 Task: Create in the project Visionary in Backlog an issue 'Upgrade the accessibility of a mobile application to comply with international accessibility standards', assign it to team member softage.4@softage.net and change the status to IN PROGRESS.
Action: Mouse moved to (210, 288)
Screenshot: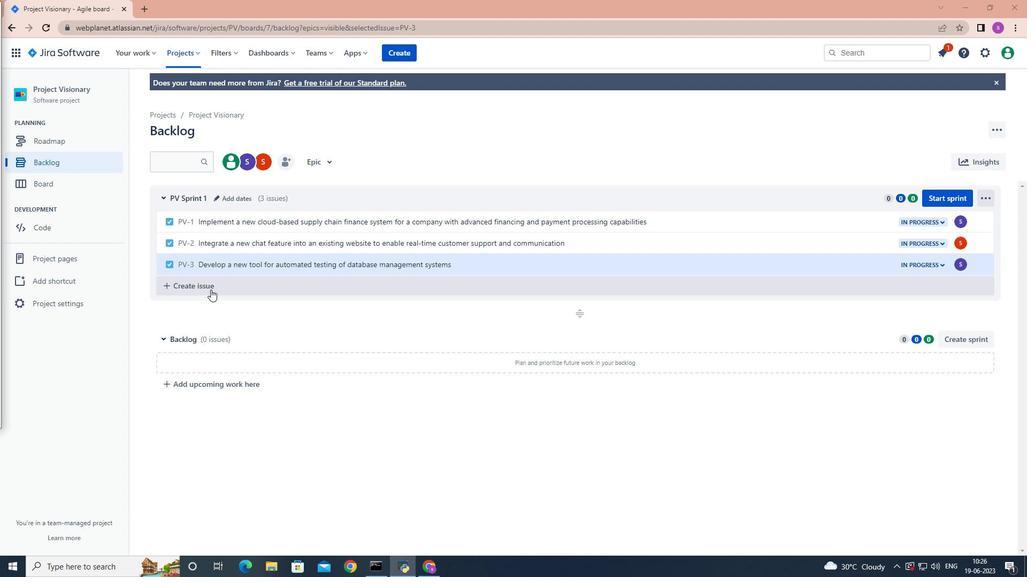 
Action: Mouse pressed left at (210, 288)
Screenshot: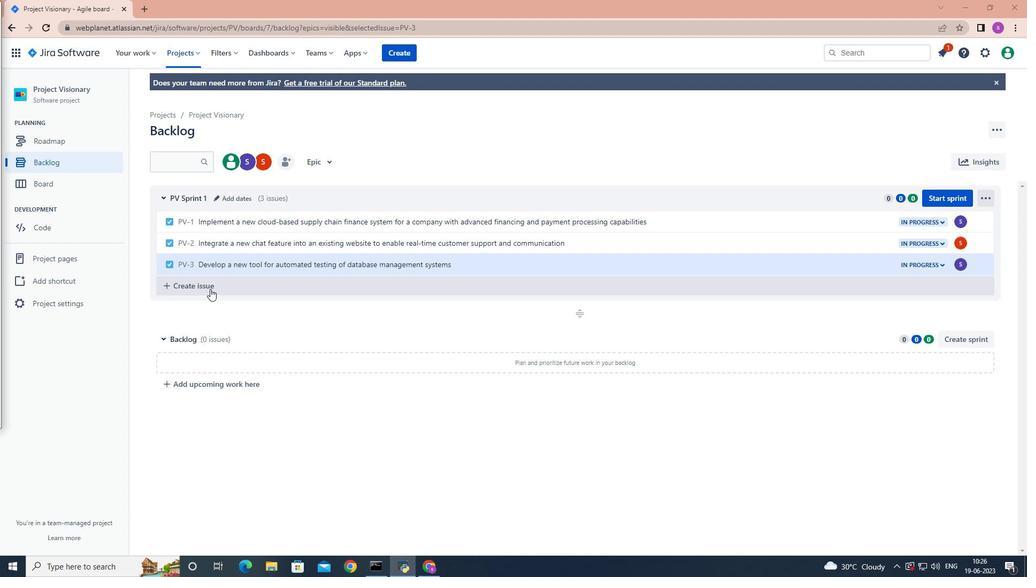 
Action: Mouse moved to (210, 287)
Screenshot: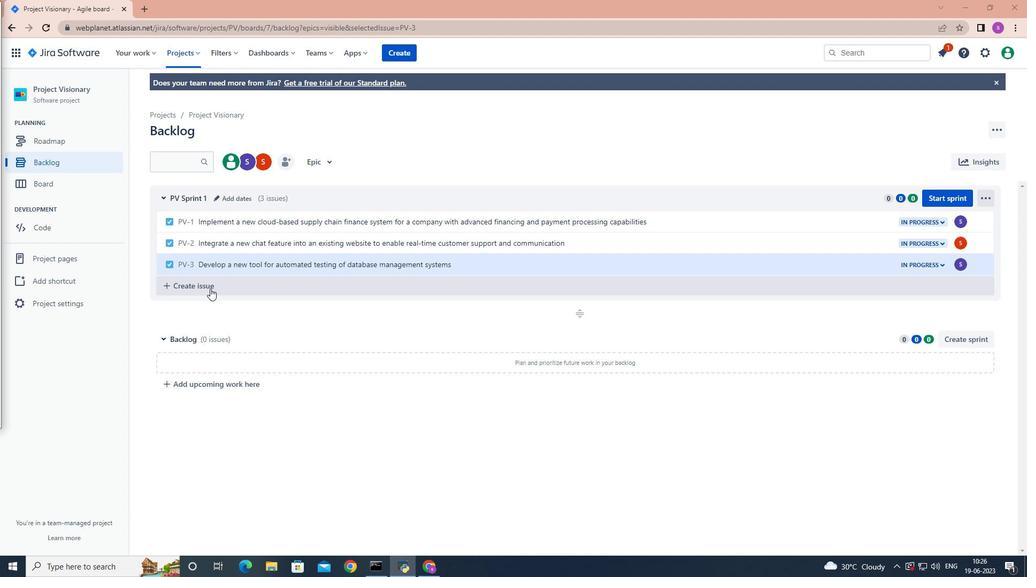 
Action: Key pressed <Key.shift>Upgrade<Key.space>the<Key.space>accessibility<Key.space>of<Key.space>a<Key.space>mobilr<Key.backspace>e<Key.space>application<Key.space>to<Key.space>comply<Key.space>with<Key.space>international<Key.space>accessibility<Key.space>standards<Key.enter>
Screenshot: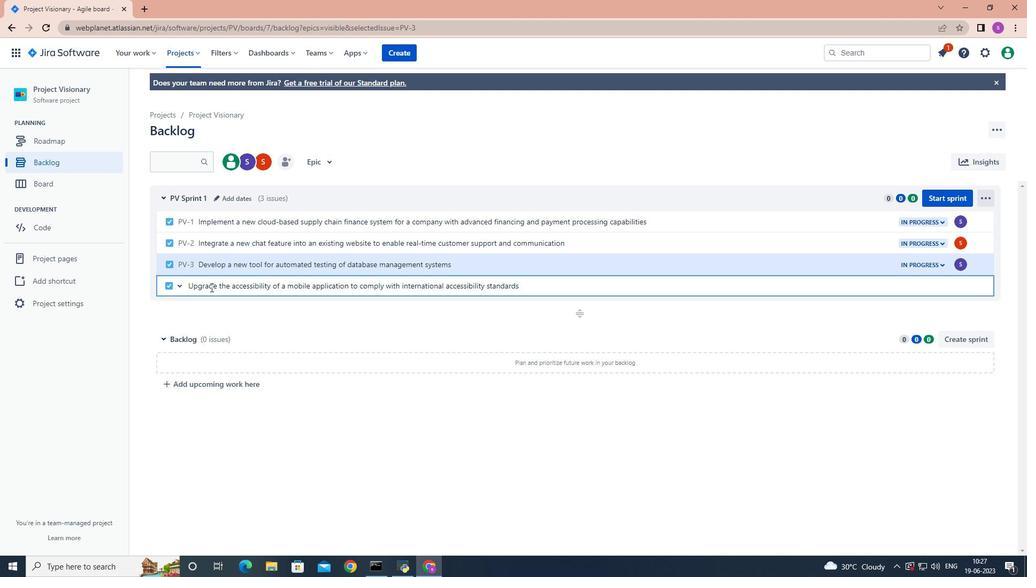 
Action: Mouse moved to (960, 287)
Screenshot: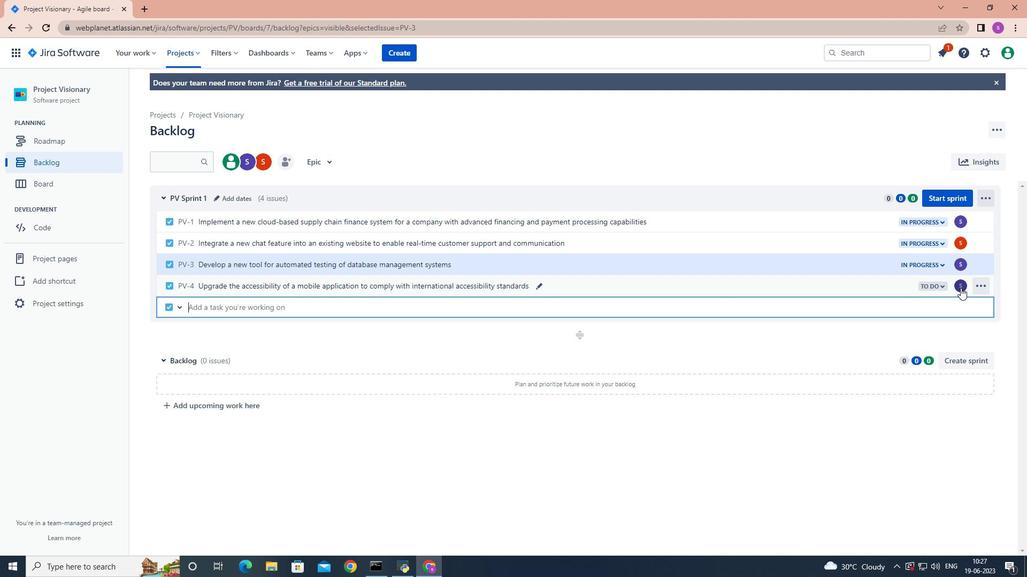 
Action: Mouse pressed left at (960, 287)
Screenshot: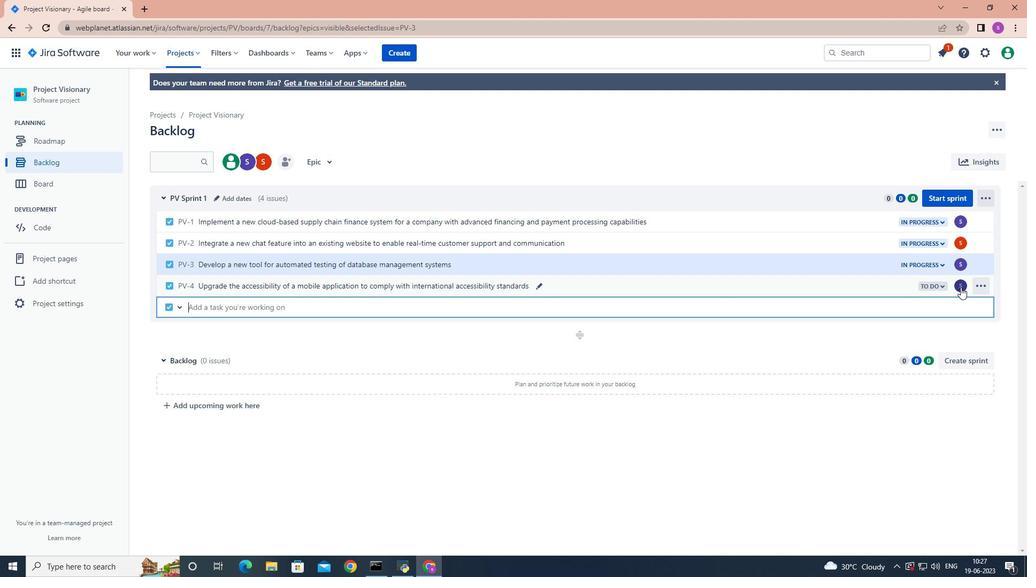 
Action: Mouse moved to (959, 286)
Screenshot: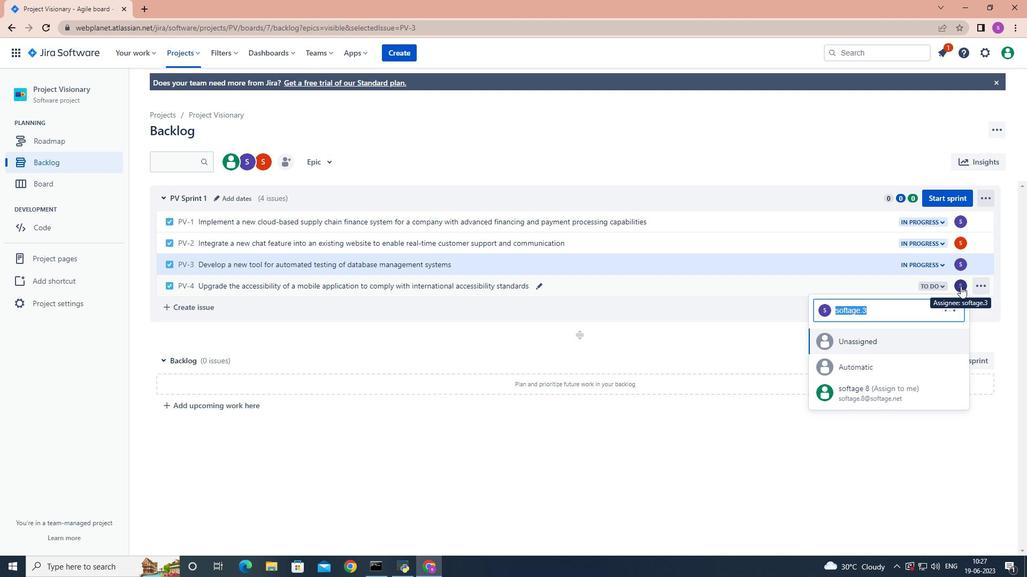 
Action: Key pressed softage.4
Screenshot: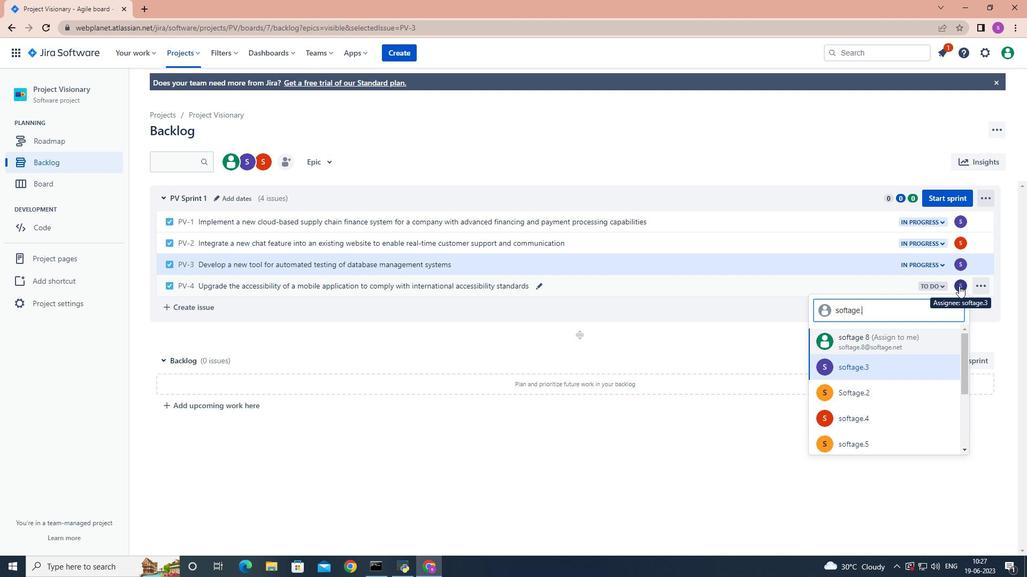 
Action: Mouse moved to (901, 368)
Screenshot: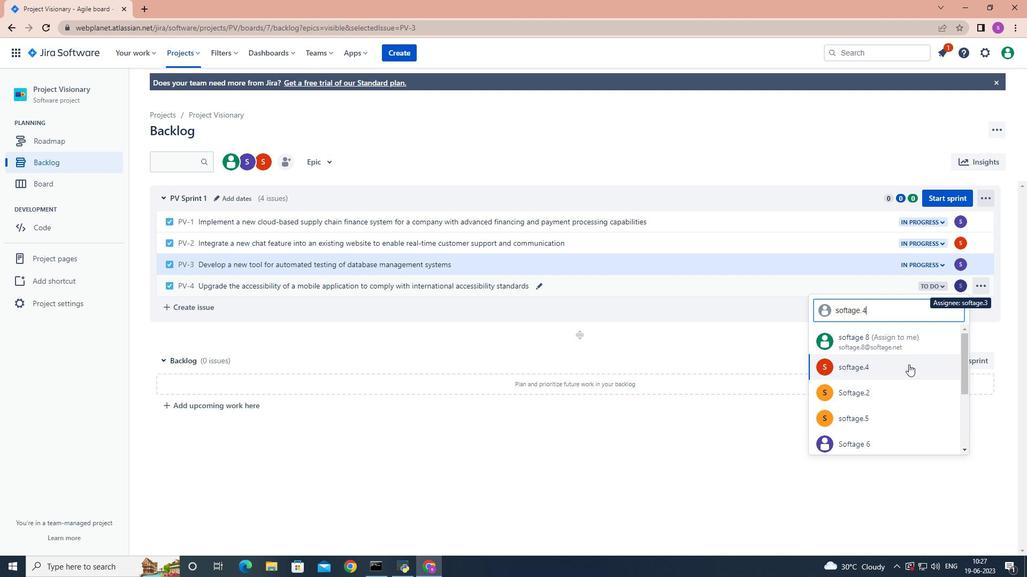 
Action: Mouse pressed left at (901, 368)
Screenshot: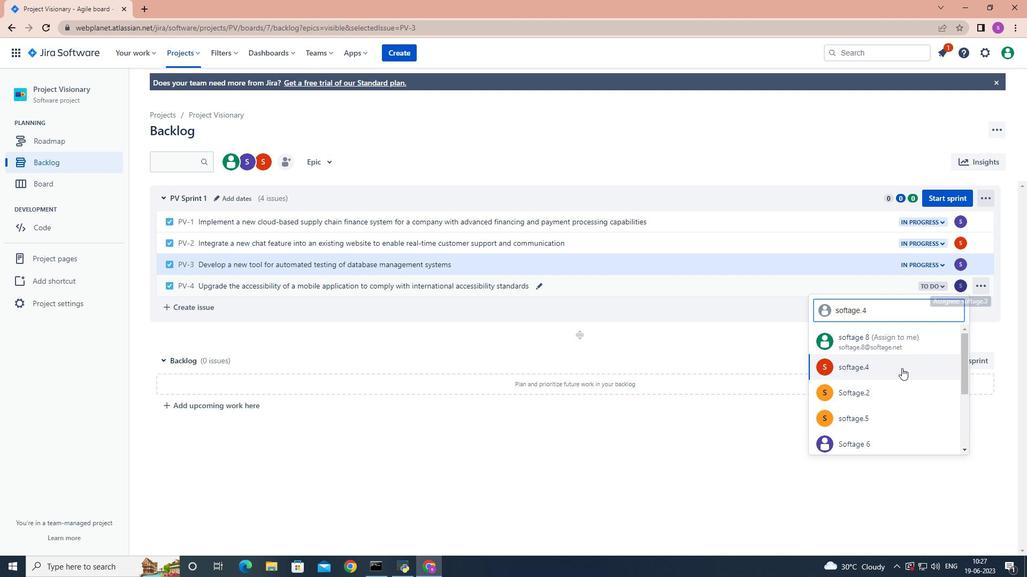 
Action: Mouse moved to (944, 287)
Screenshot: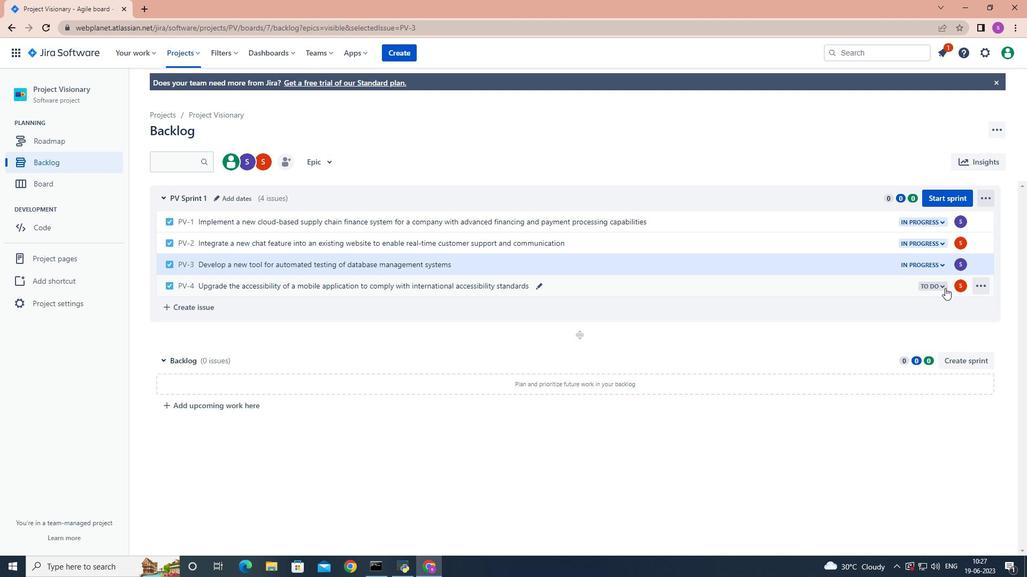 
Action: Mouse pressed left at (944, 287)
Screenshot: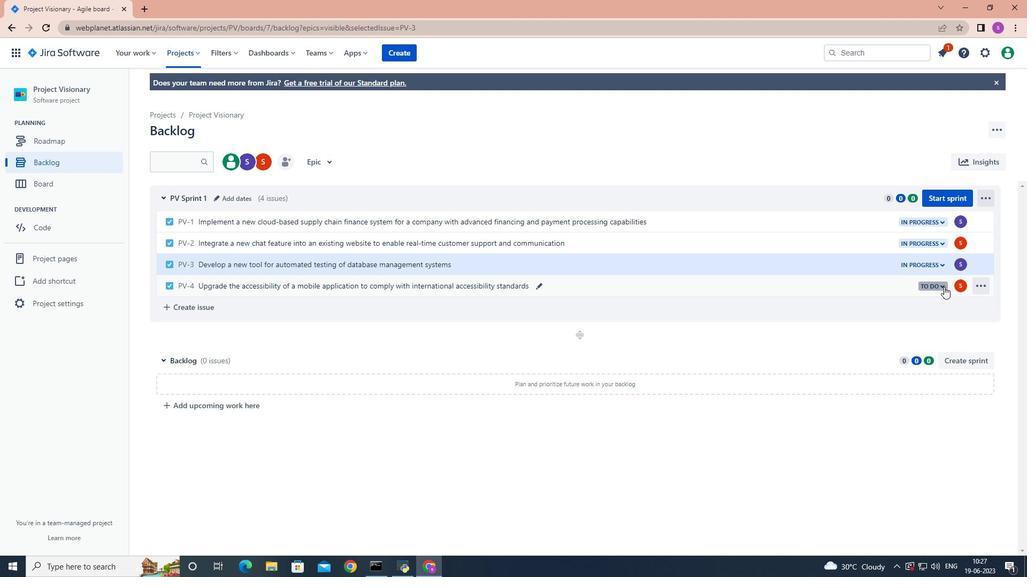 
Action: Mouse moved to (876, 307)
Screenshot: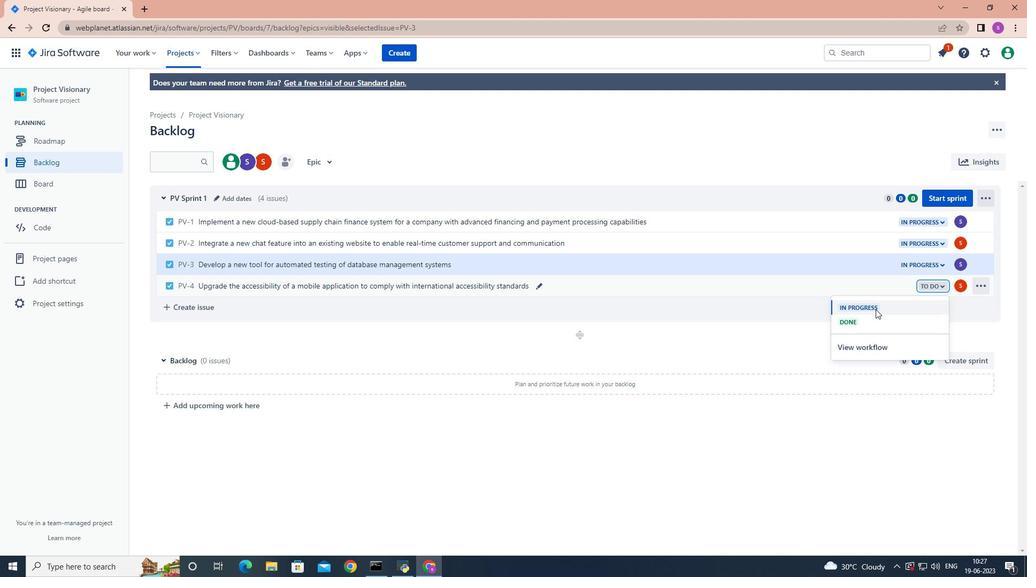 
Action: Mouse pressed left at (876, 307)
Screenshot: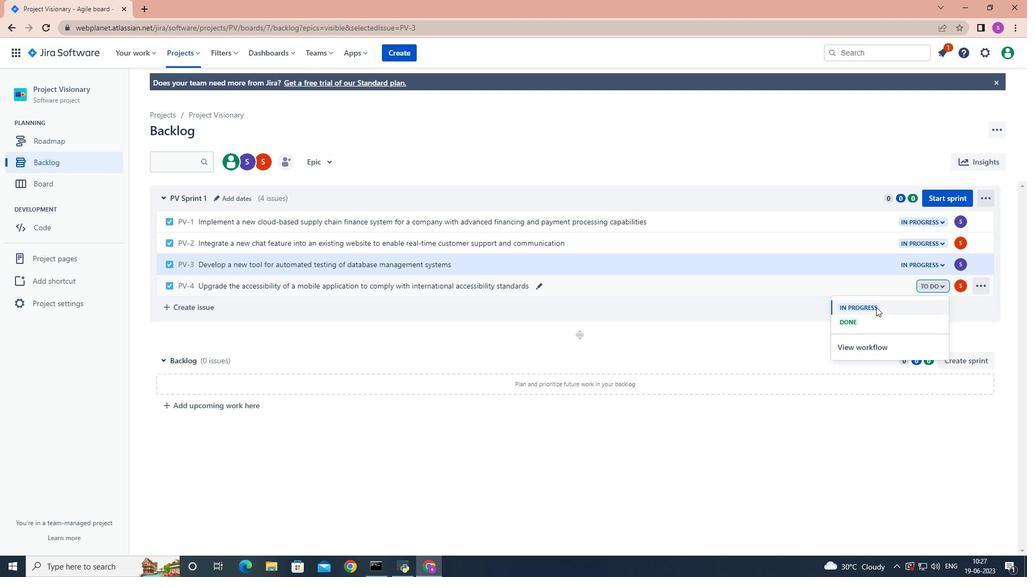 
Action: Mouse moved to (669, 526)
Screenshot: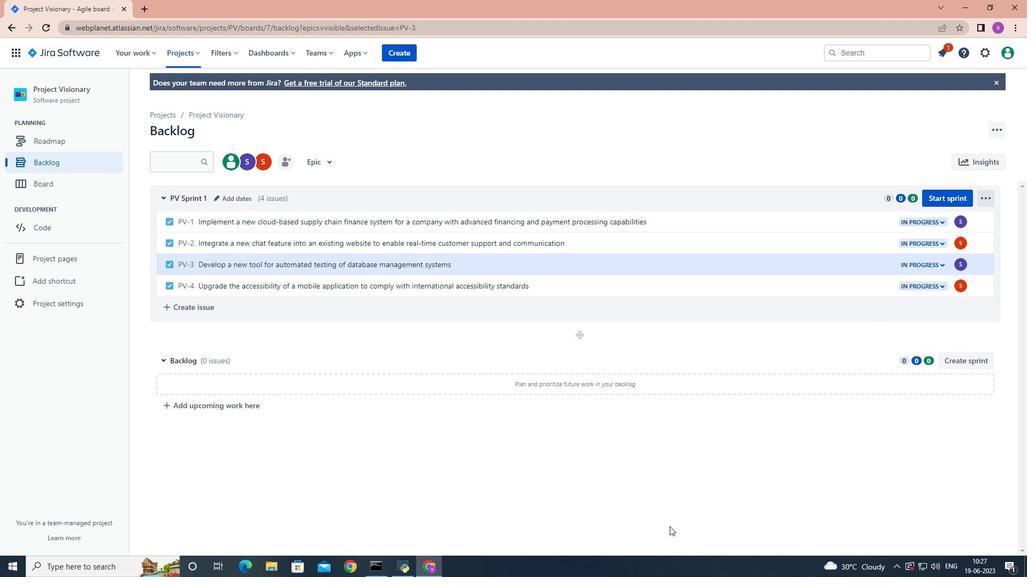 
